 Task: Add a signature Giselle Flores containing With sincere thanks and appreciation, Giselle Flores to email address softage.2@softage.net and add a folder Supplements
Action: Mouse moved to (93, 107)
Screenshot: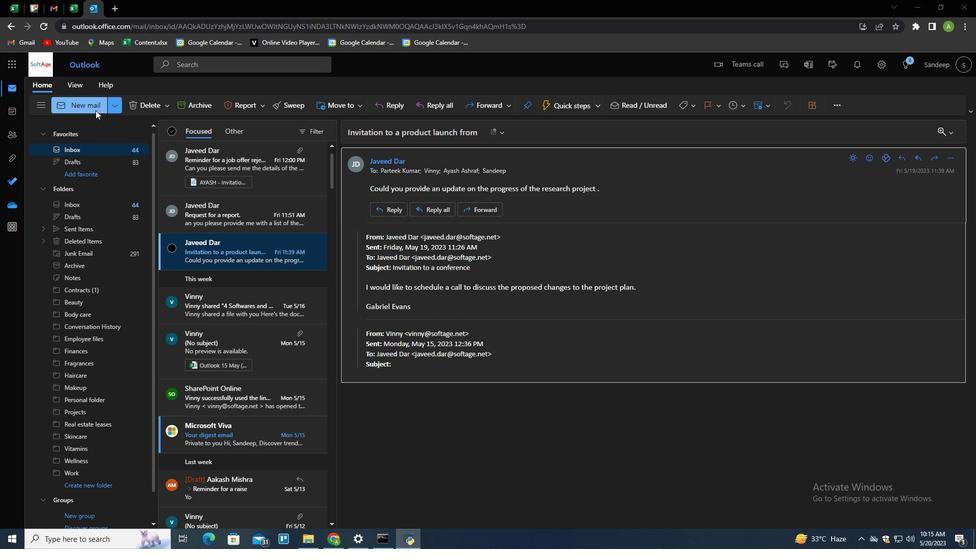 
Action: Mouse pressed left at (93, 107)
Screenshot: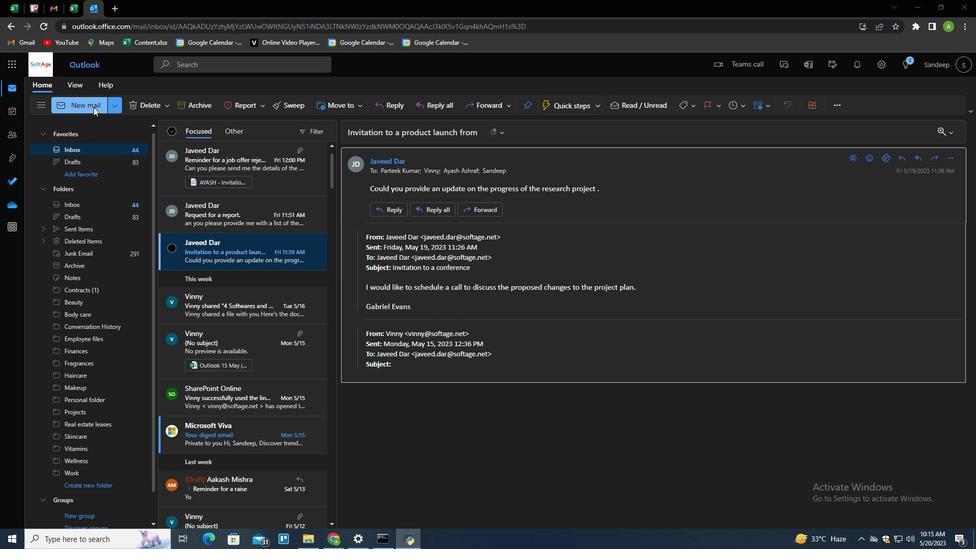 
Action: Mouse moved to (678, 108)
Screenshot: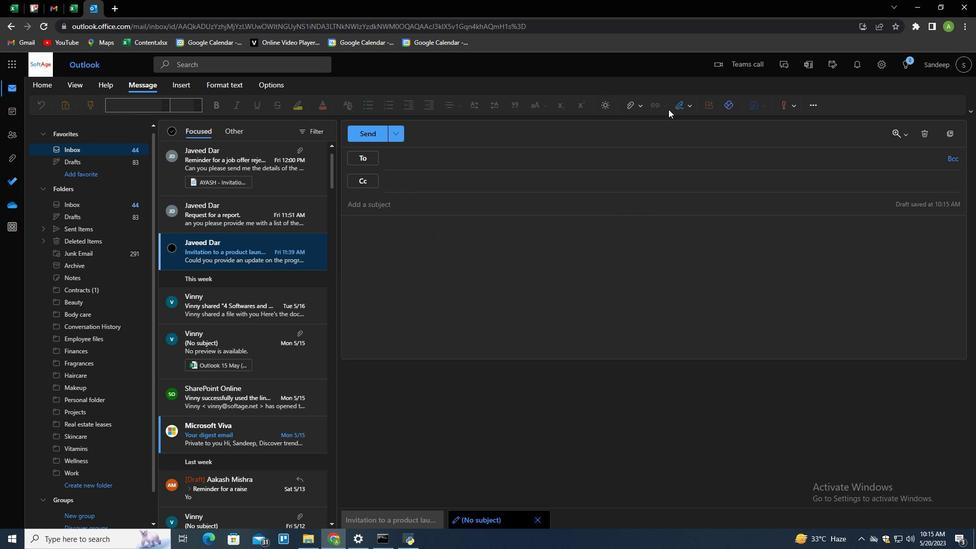 
Action: Mouse pressed left at (678, 108)
Screenshot: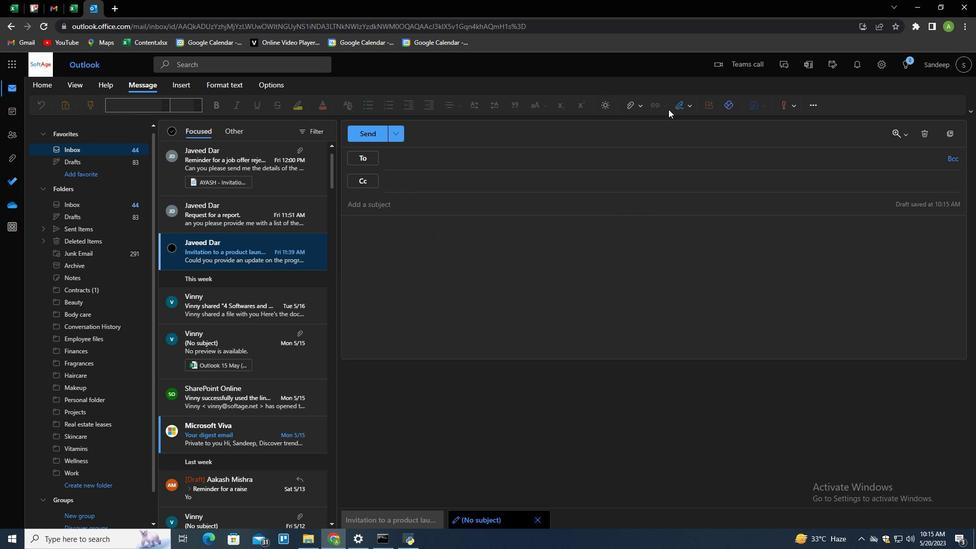 
Action: Mouse moved to (664, 145)
Screenshot: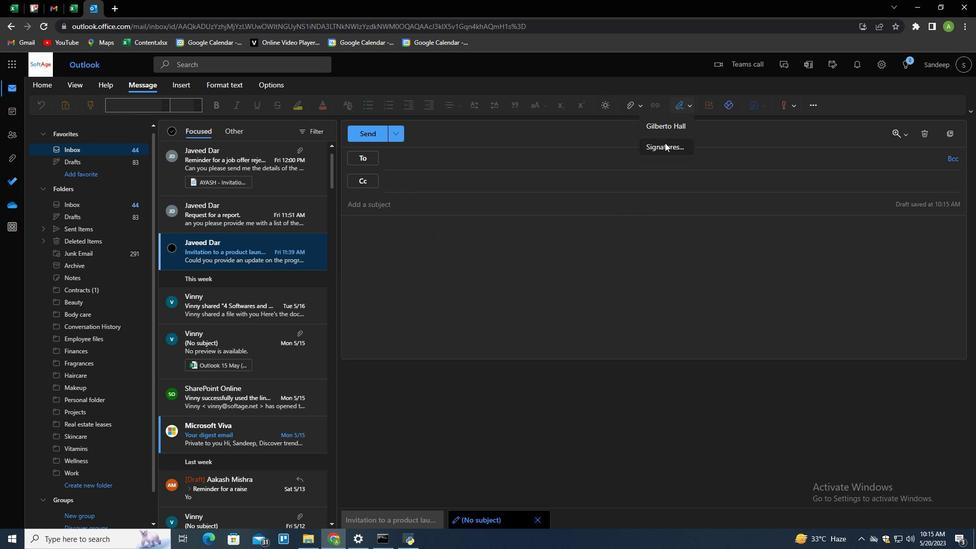 
Action: Mouse pressed left at (664, 145)
Screenshot: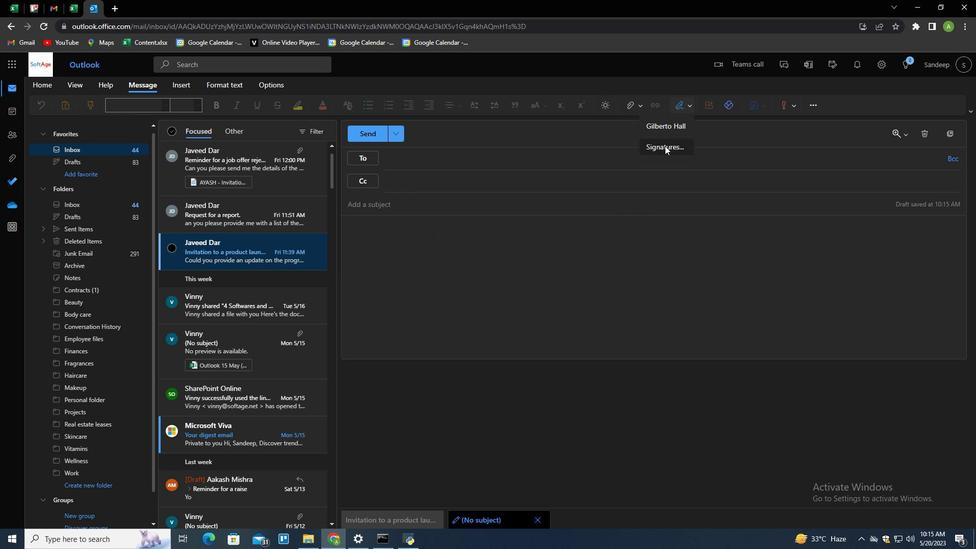 
Action: Mouse moved to (683, 185)
Screenshot: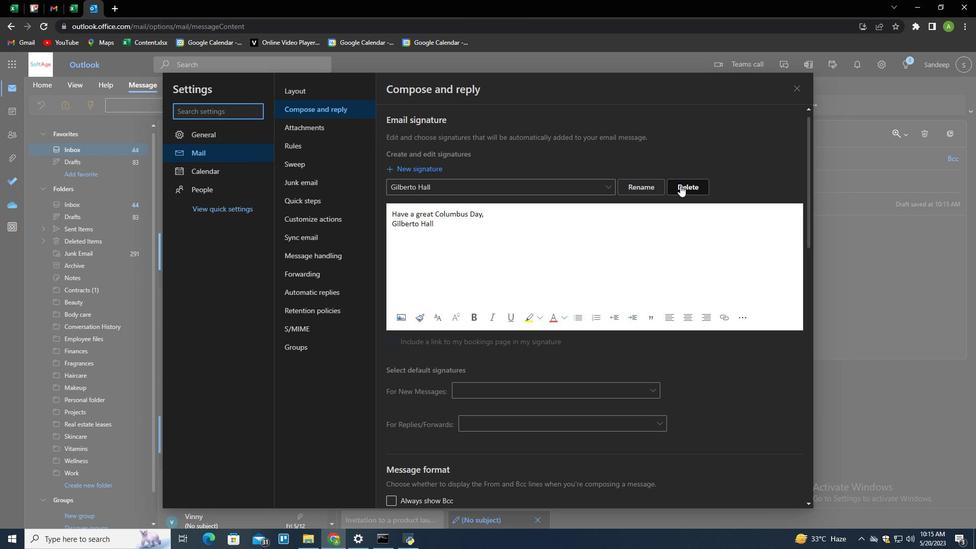 
Action: Mouse pressed left at (683, 185)
Screenshot: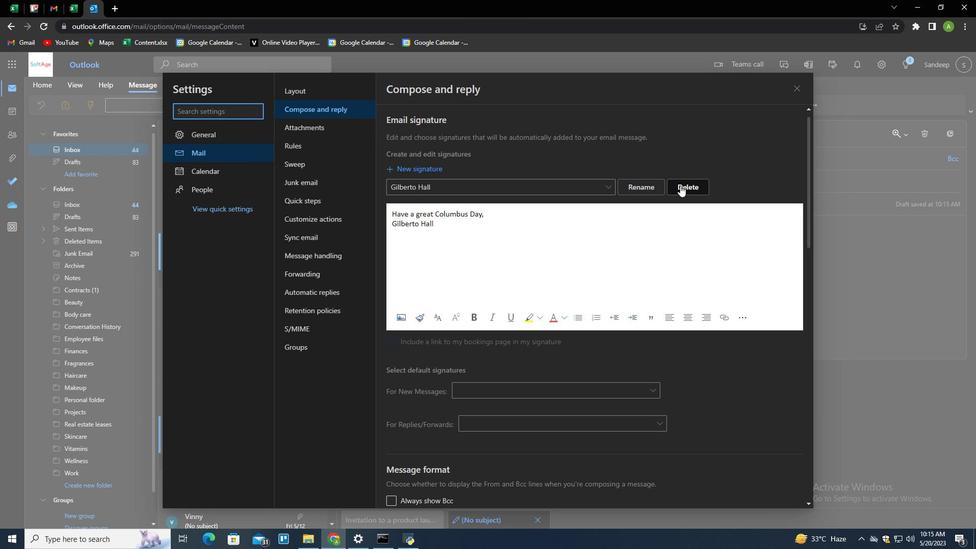 
Action: Mouse moved to (623, 186)
Screenshot: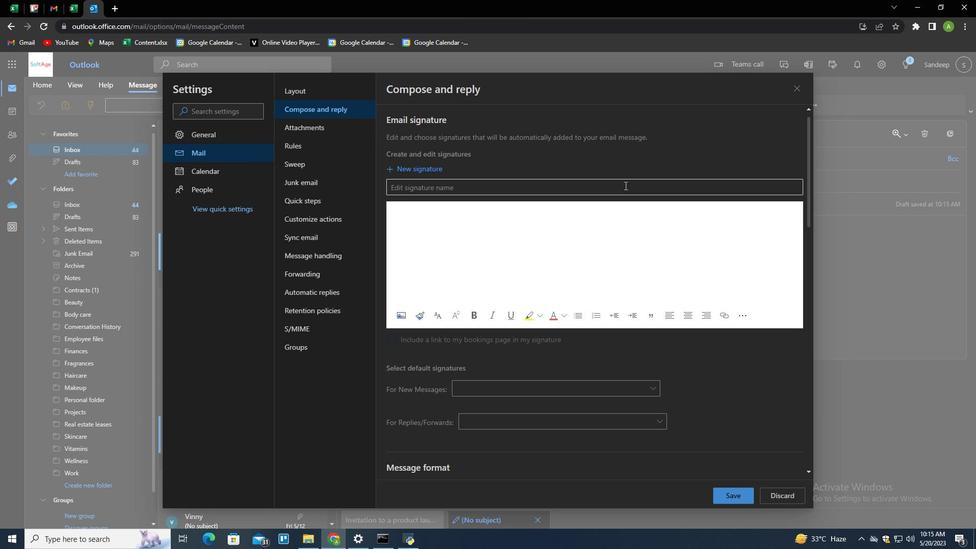 
Action: Mouse pressed left at (623, 186)
Screenshot: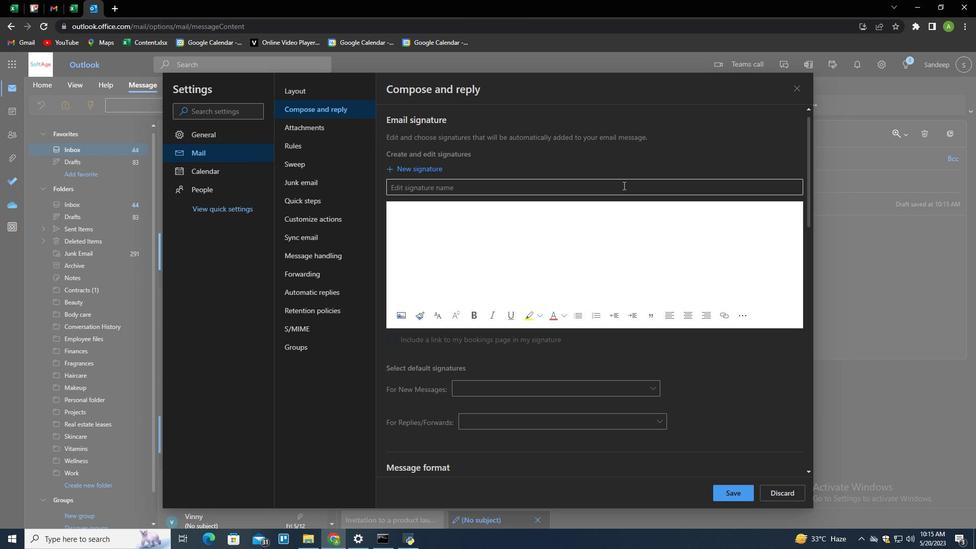 
Action: Key pressed <Key.shift>Giselle<Key.space><Key.shift><Key.shift><Key.shift><Key.shift><Key.shift><Key.shift><Key.shift><Key.shift><Key.shift><Key.shift><Key.shift><Key.shift><Key.shift><Key.shift><Key.shift><Key.shift><Key.shift>Flores<Key.tab><Key.shift><Key.shift>Fis<Key.backspace><Key.backspace><Key.backspace><Key.shift><Key.shift><Key.shift><Key.shift><Key.shift><Key.shift><Key.shift><Key.shift><Key.shift>Giselle<Key.space><Key.shift><Key.shift><Key.shift><Key.shift><Key.shift><Key.shift><Key.shift><Key.shift><Key.shift><Key.shift><Key.shift><Key.shift><Key.shift><Key.shift><Key.shift><Key.shift><Key.shift><Key.shift><Key.shift><Key.shift><Key.shift><Key.shift><Key.shift><Key.shift><Key.shift><Key.shift><Key.shift><Key.shift><Key.shift><Key.home><Key.shift>Wirh<Key.backspace><Key.backspace>th<Key.space>sincere<Key.space>thanks<Key.space>and<Key.space>appreciation,<Key.shift_r><Key.shift_r><Key.enter><Key.end><Key.shift>Flores
Screenshot: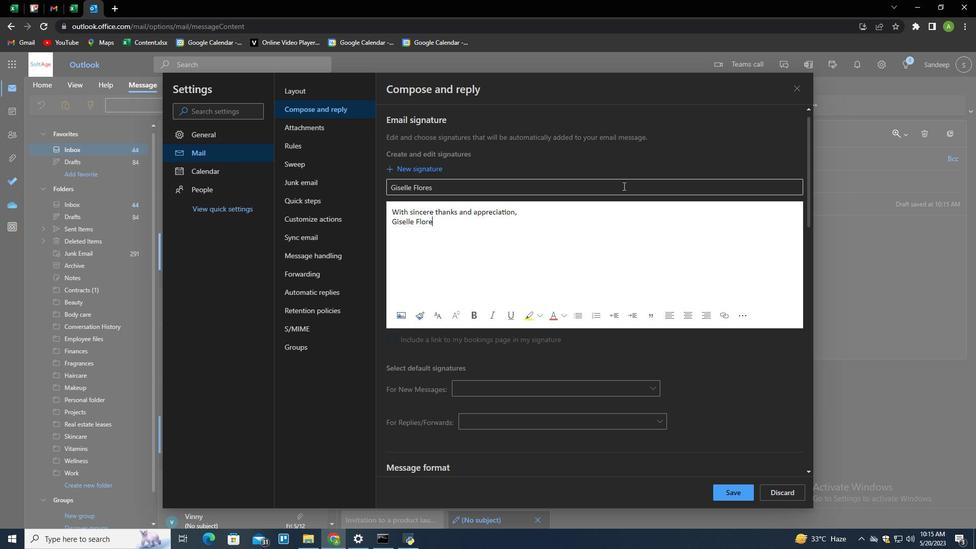 
Action: Mouse moved to (729, 489)
Screenshot: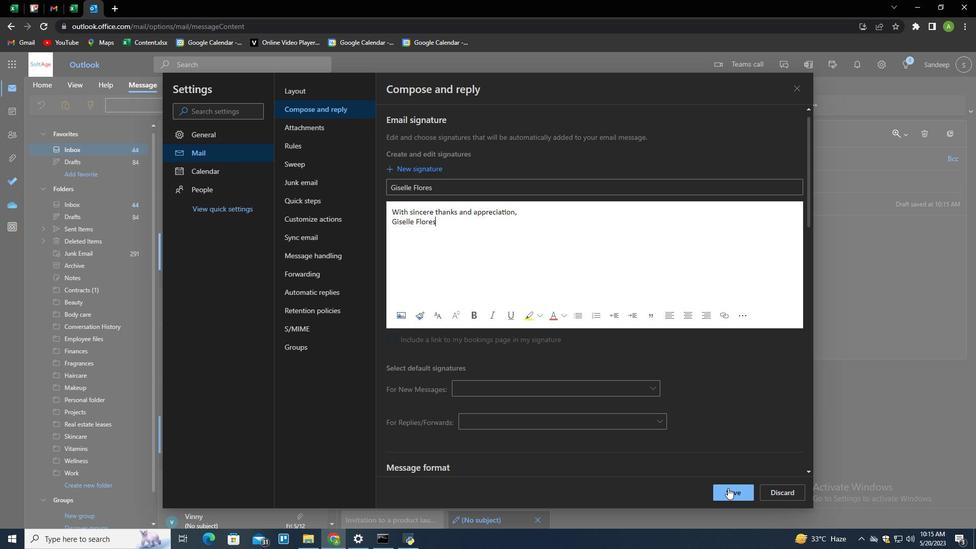 
Action: Mouse pressed left at (729, 489)
Screenshot: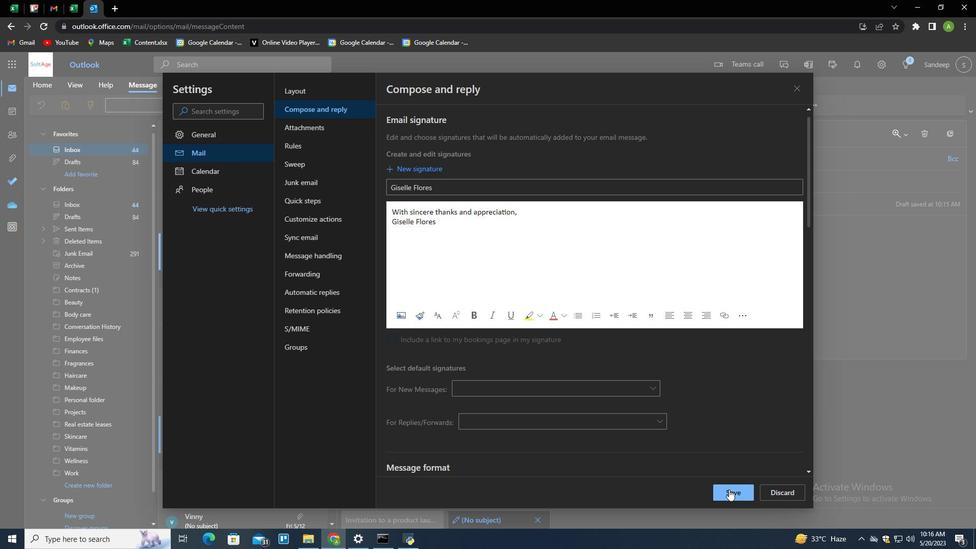 
Action: Mouse moved to (852, 309)
Screenshot: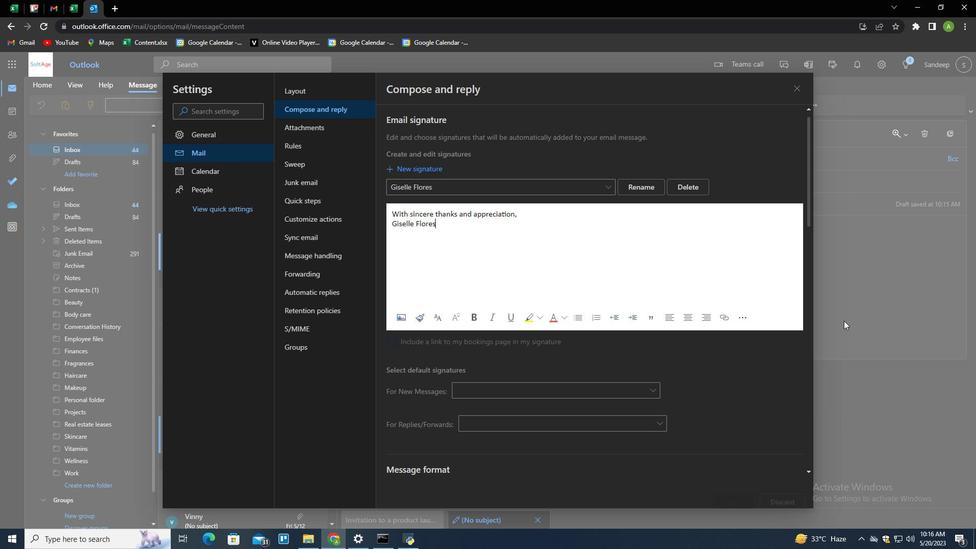 
Action: Mouse pressed left at (852, 309)
Screenshot: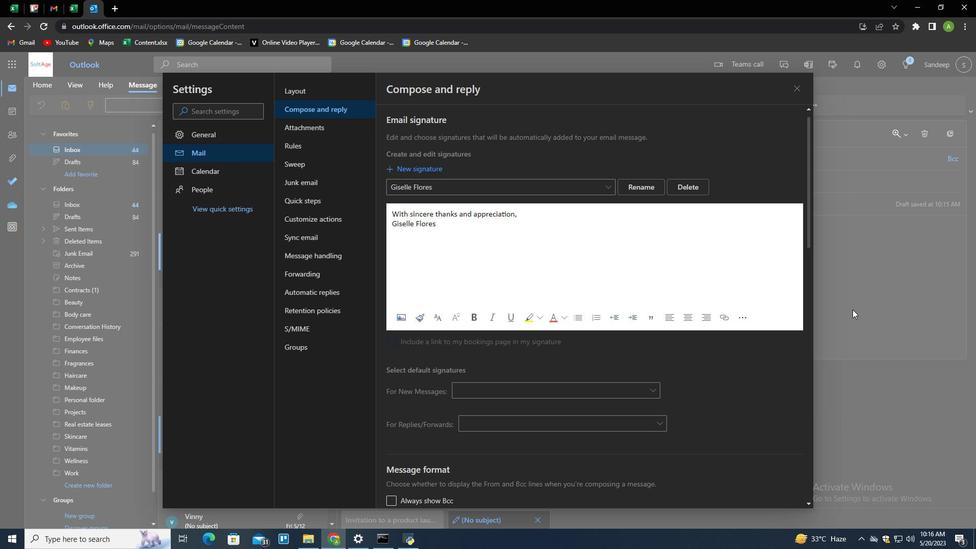 
Action: Mouse moved to (685, 106)
Screenshot: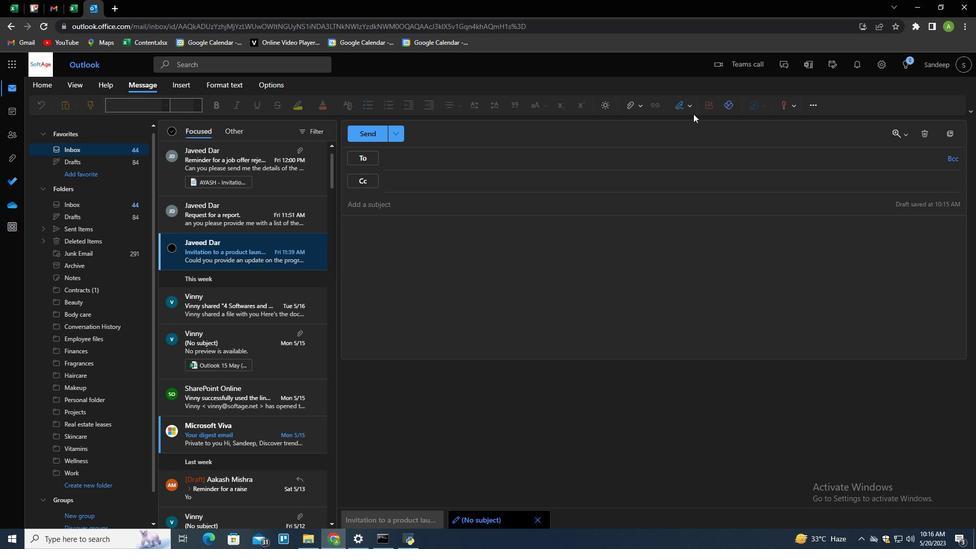 
Action: Mouse pressed left at (685, 106)
Screenshot: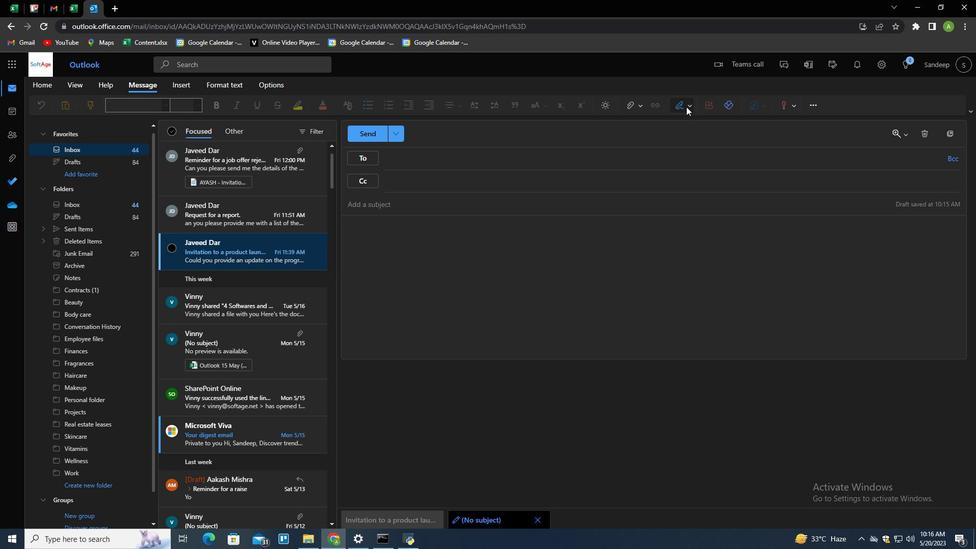 
Action: Mouse moved to (675, 130)
Screenshot: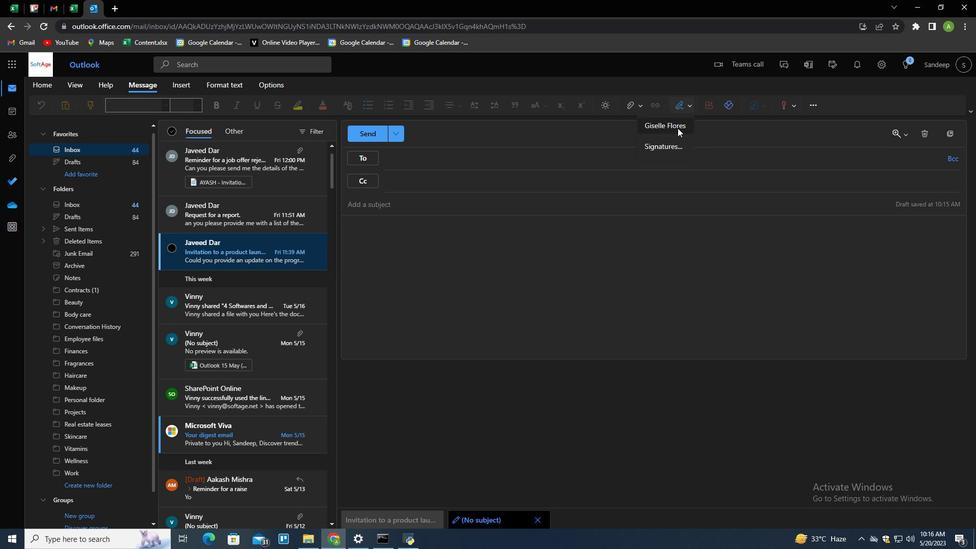 
Action: Mouse pressed left at (675, 130)
Screenshot: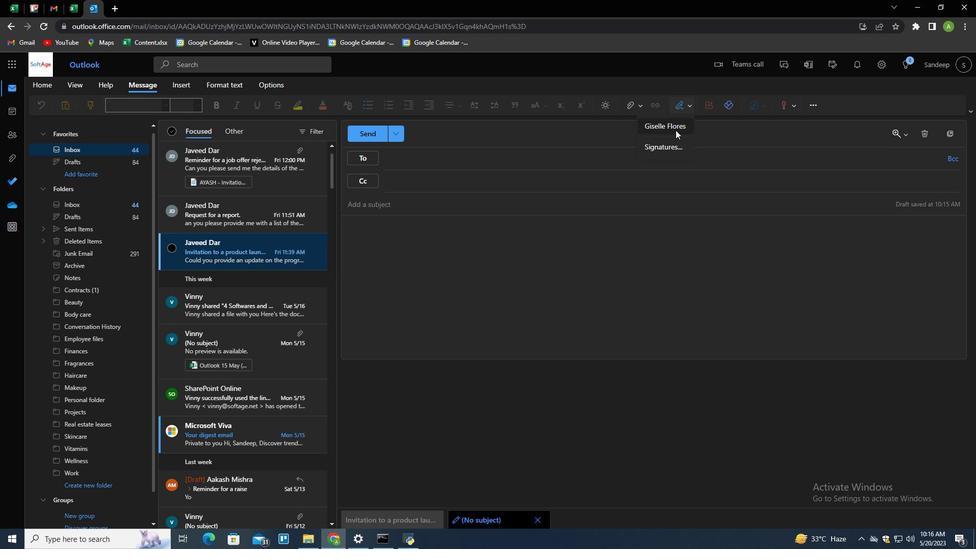 
Action: Mouse moved to (410, 161)
Screenshot: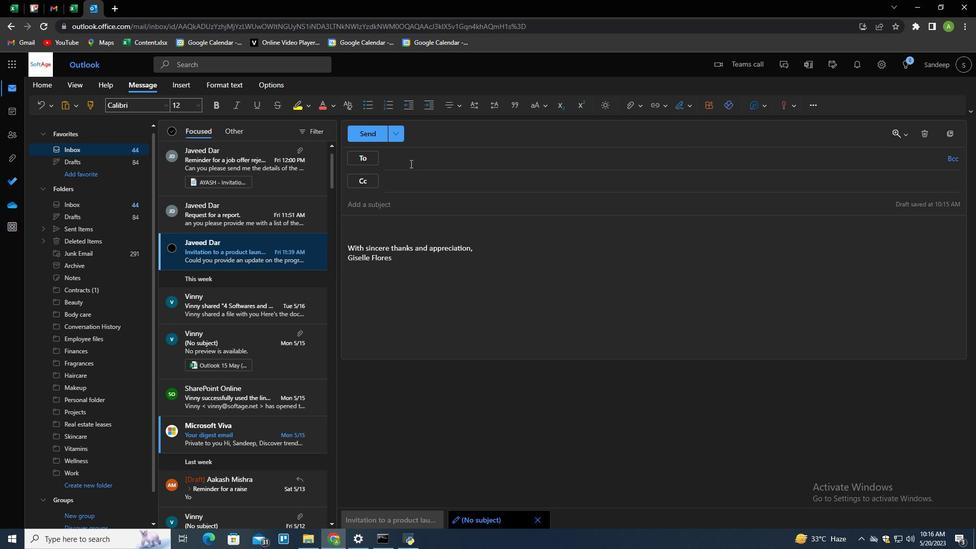
Action: Mouse pressed left at (410, 161)
Screenshot: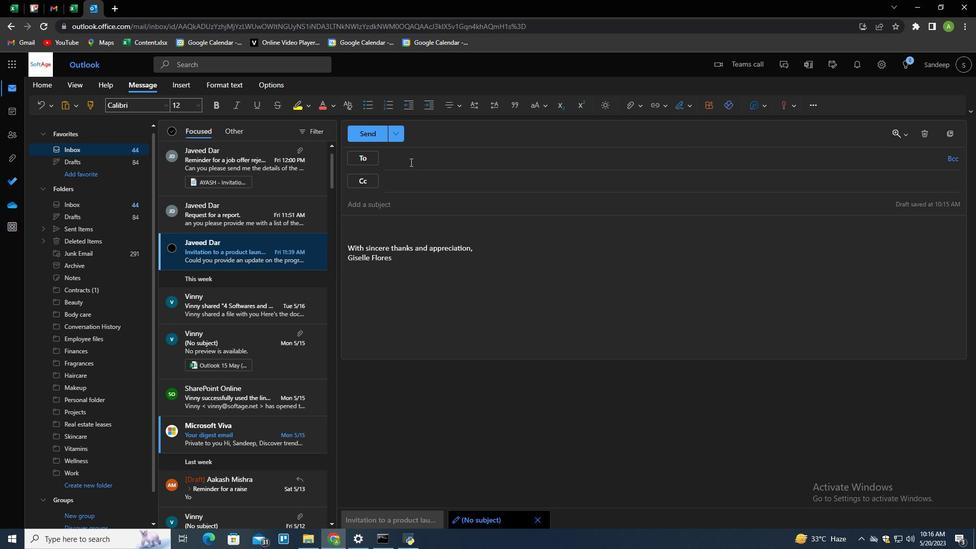 
Action: Key pressed softage.<Key.shift>@2<Key.backspace><Key.backspace><Key.backspace>.2<Key.shift>@softage.net<Key.enter>
Screenshot: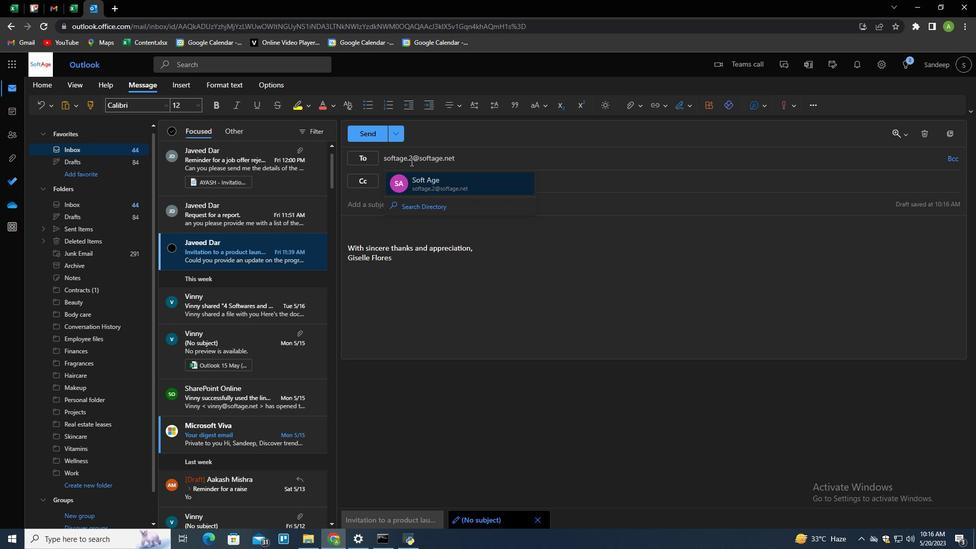 
Action: Mouse moved to (434, 182)
Screenshot: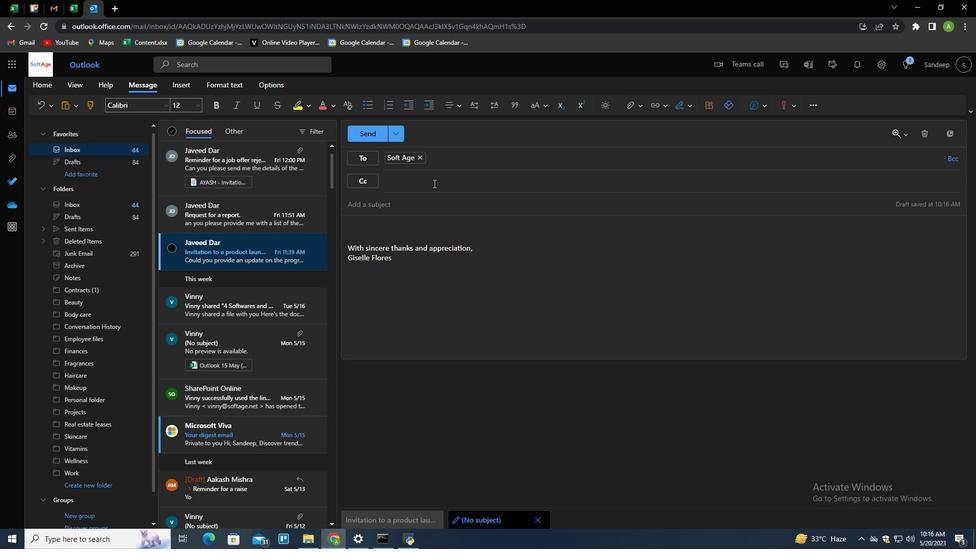 
Action: Mouse pressed left at (434, 182)
Screenshot: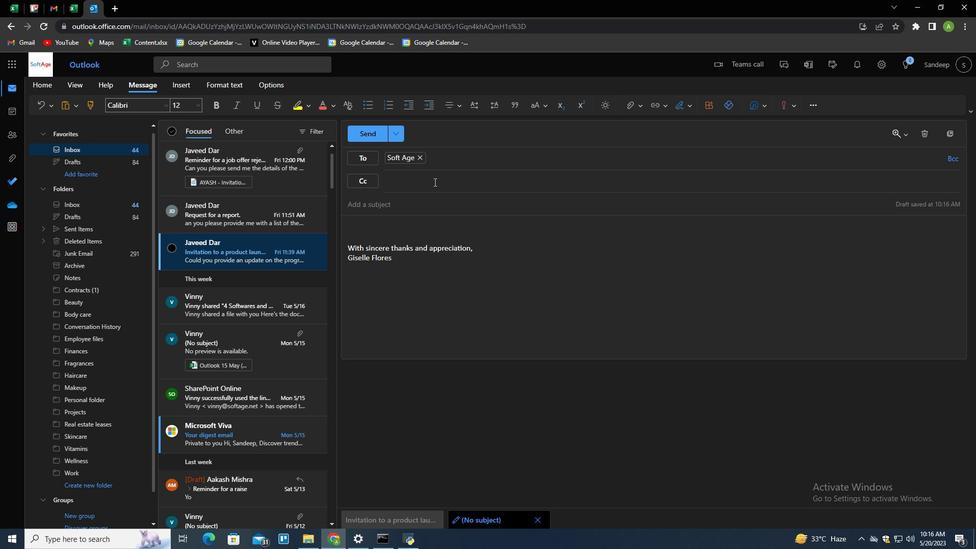 
Action: Mouse moved to (522, 202)
Screenshot: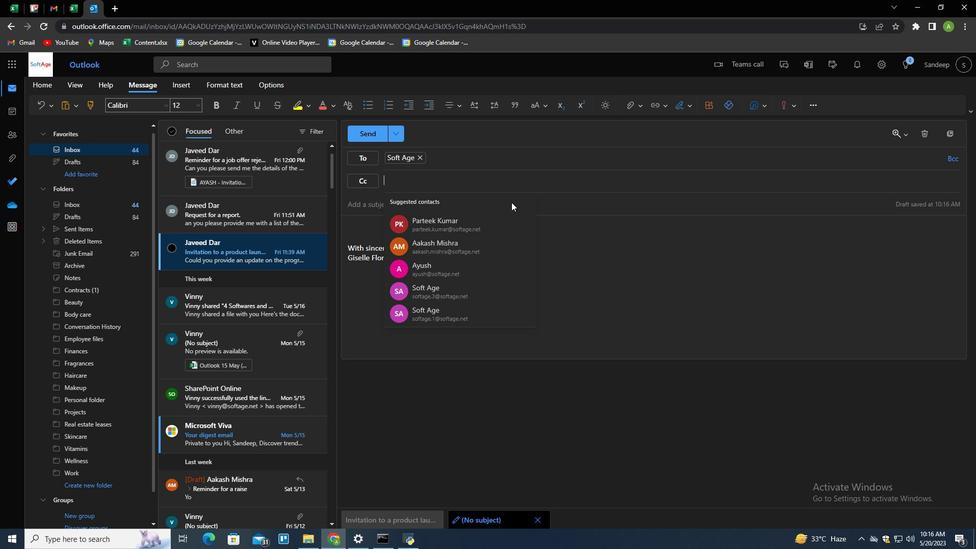 
Action: Mouse pressed left at (522, 202)
Screenshot: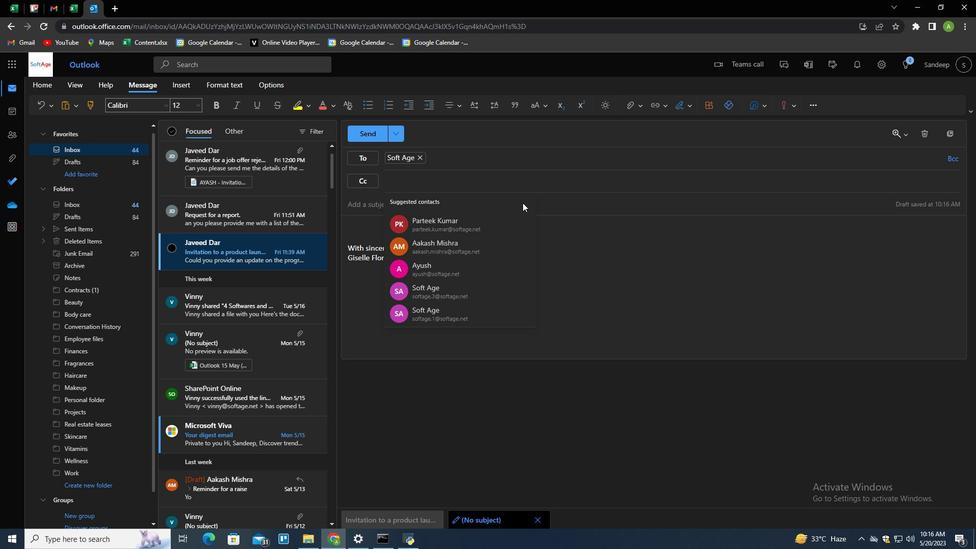
Action: Mouse moved to (376, 128)
Screenshot: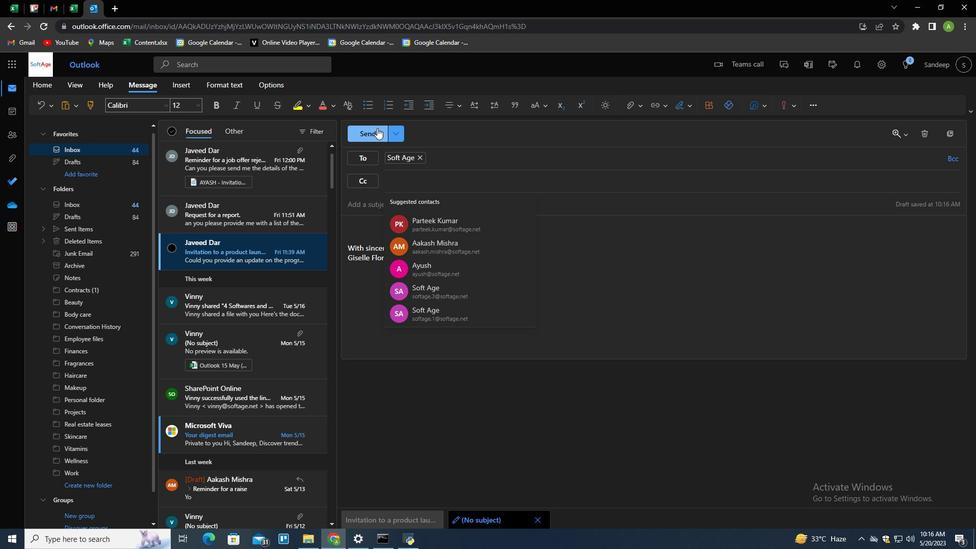 
Action: Mouse pressed left at (376, 128)
Screenshot: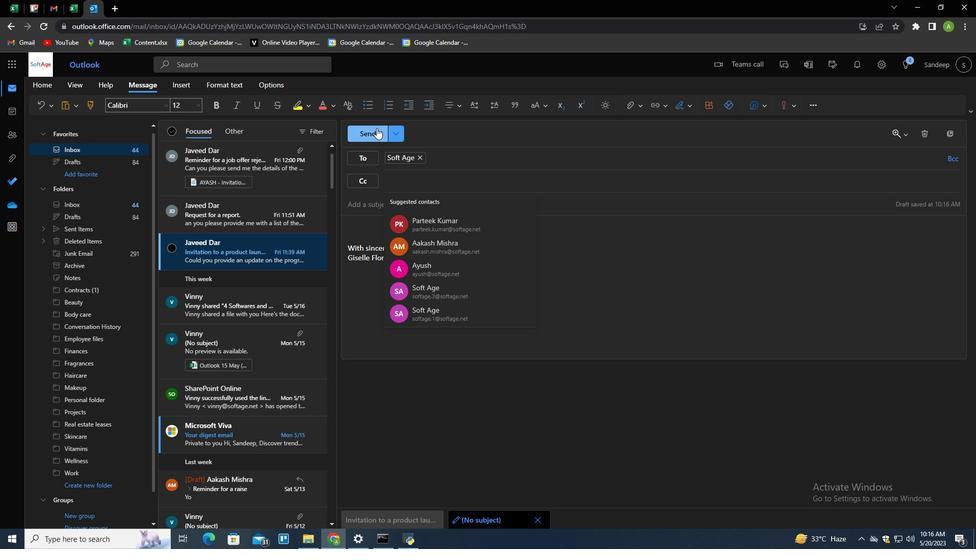 
Action: Mouse moved to (484, 317)
Screenshot: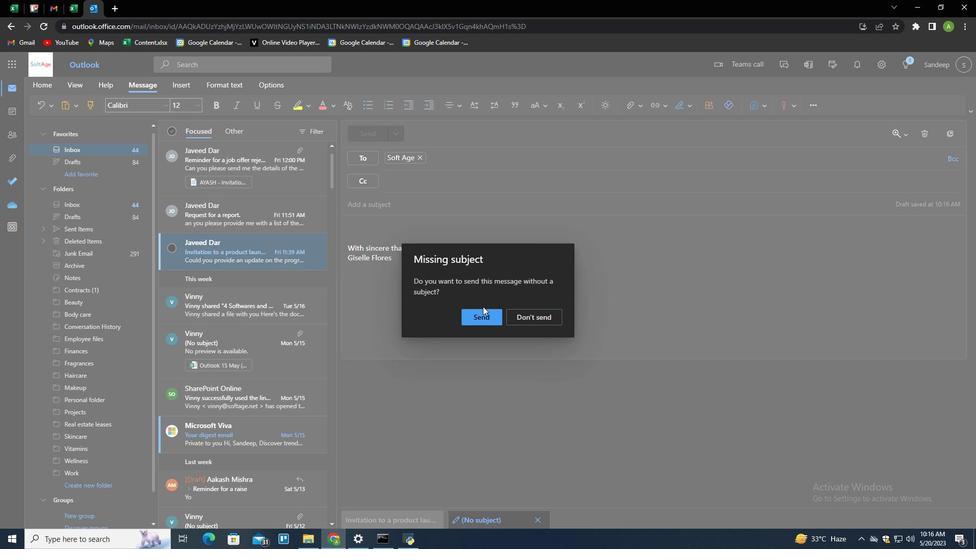 
Action: Mouse pressed left at (484, 317)
Screenshot: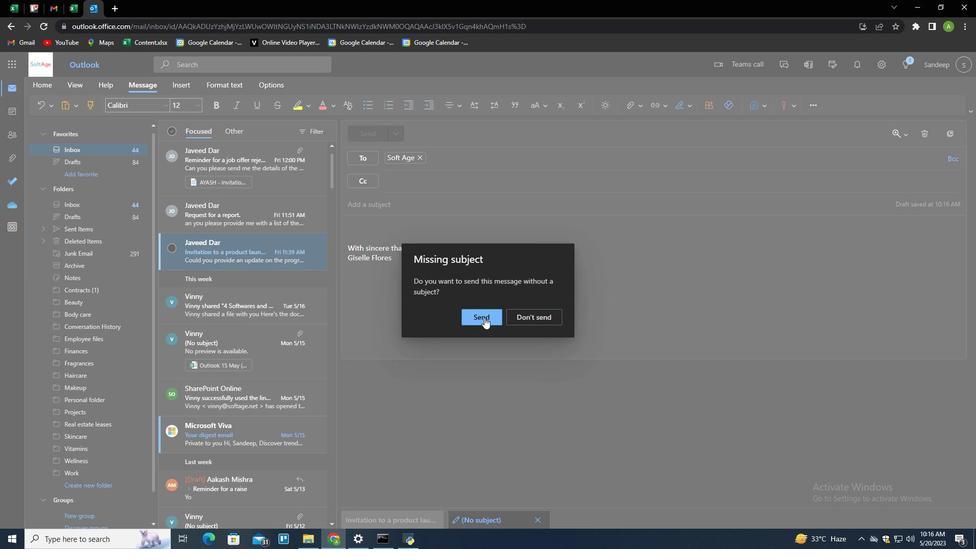 
Action: Mouse moved to (98, 485)
Screenshot: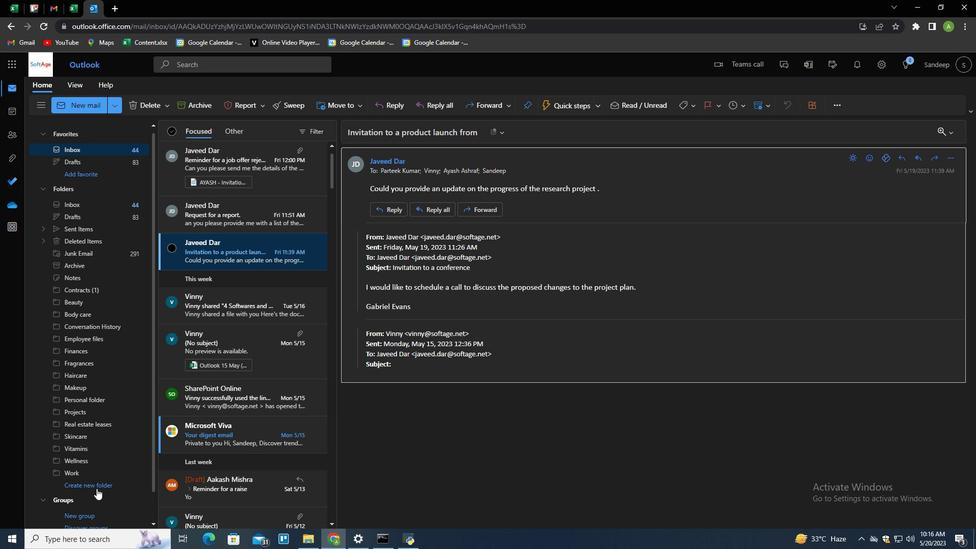 
Action: Mouse pressed left at (98, 485)
Screenshot: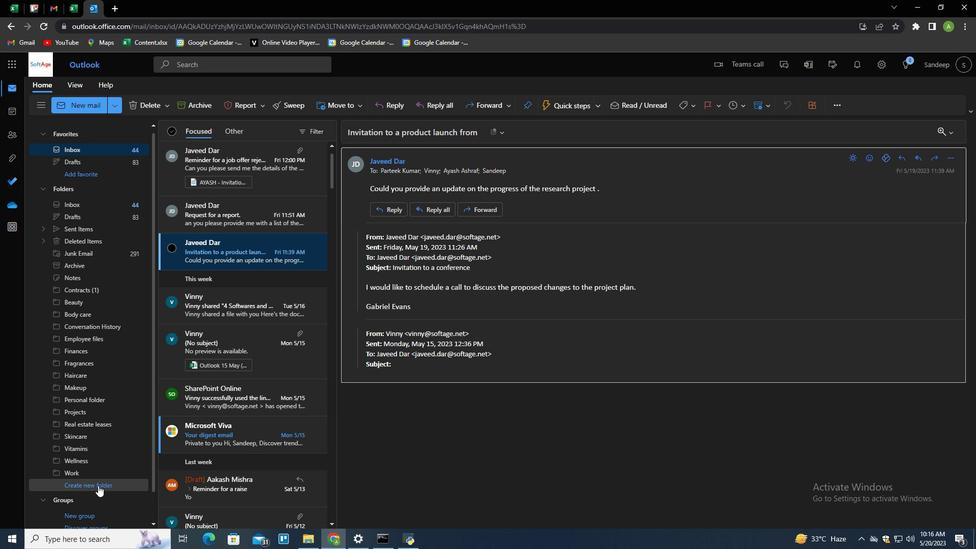 
Action: Key pressed <Key.shift>Supplements<Key.enter>
Screenshot: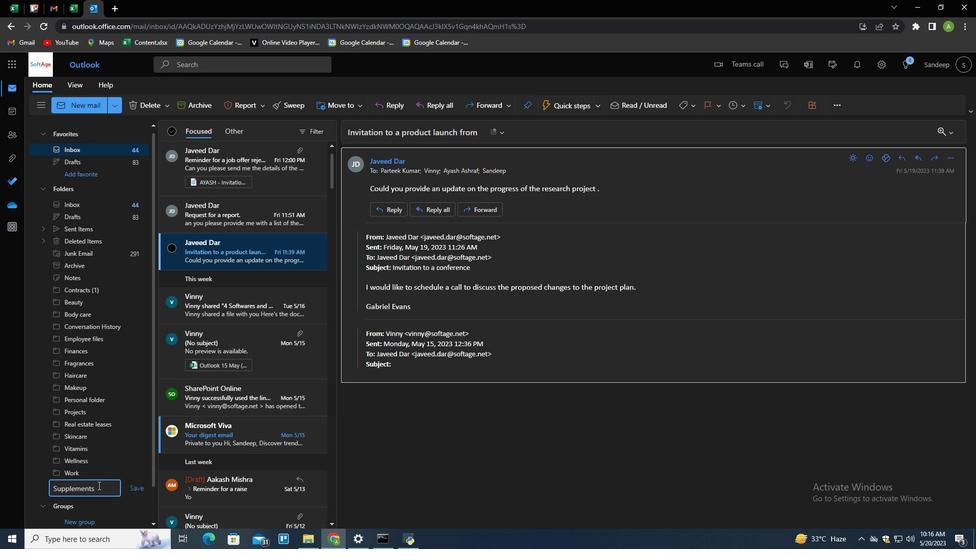 
